 Task: Select the option "anybody" in sharing boards with guests/ inviting guests.
Action: Mouse moved to (145, 163)
Screenshot: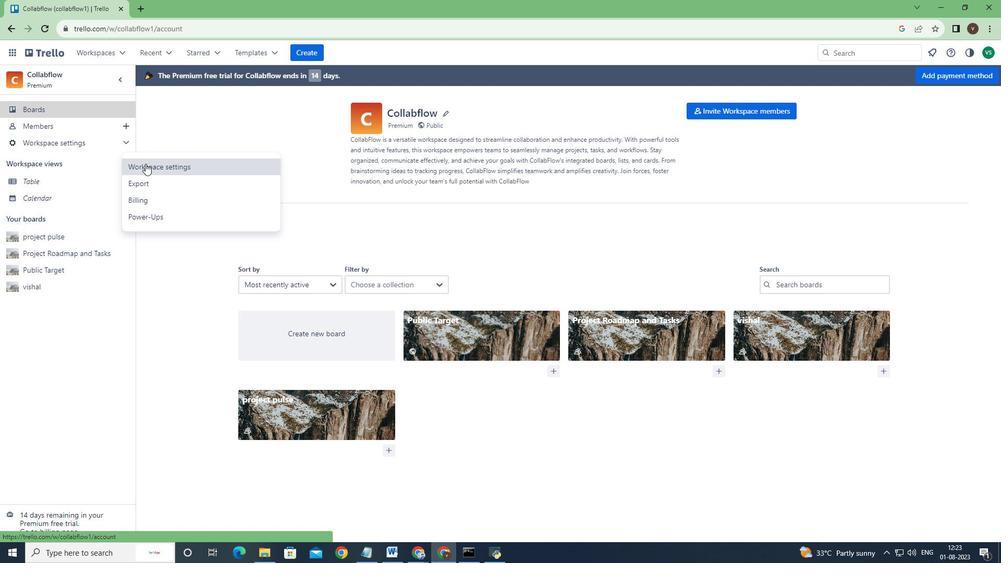 
Action: Mouse pressed left at (145, 163)
Screenshot: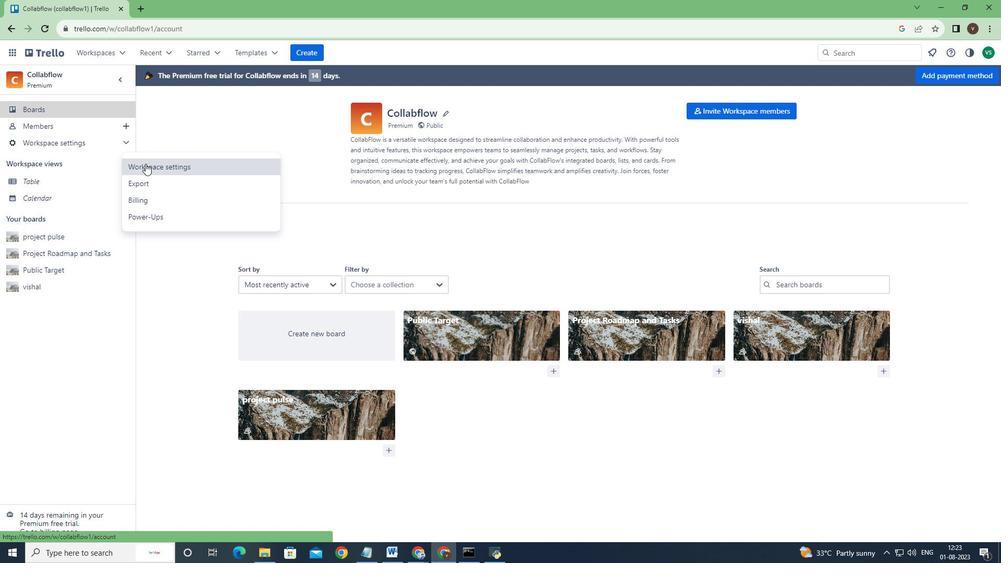 
Action: Mouse moved to (403, 371)
Screenshot: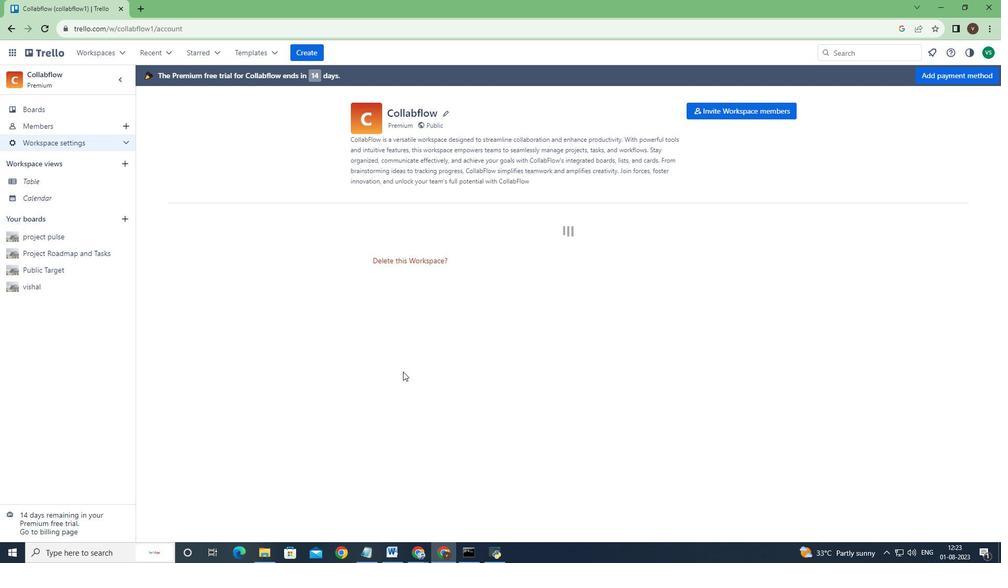
Action: Mouse scrolled (403, 371) with delta (0, 0)
Screenshot: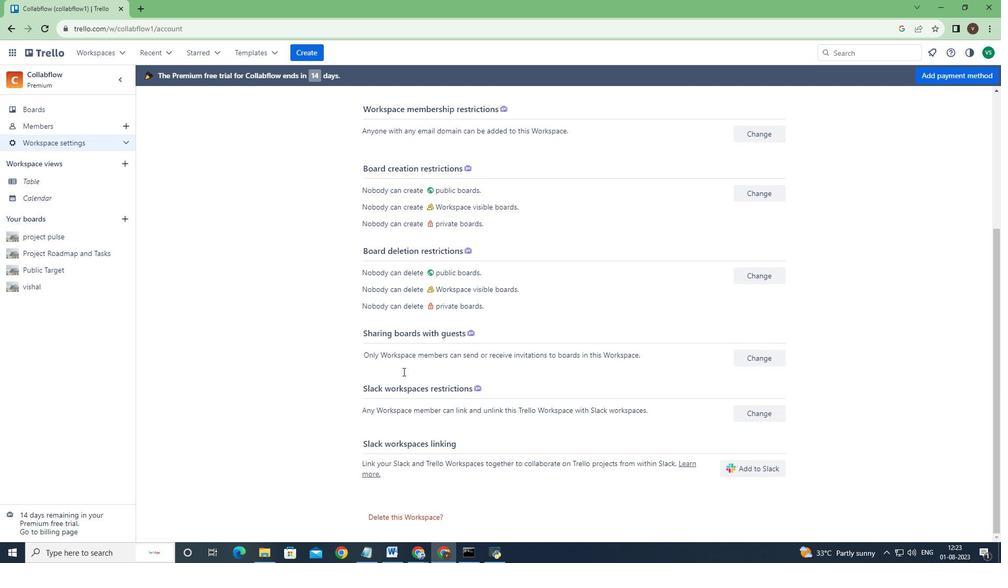 
Action: Mouse scrolled (403, 371) with delta (0, 0)
Screenshot: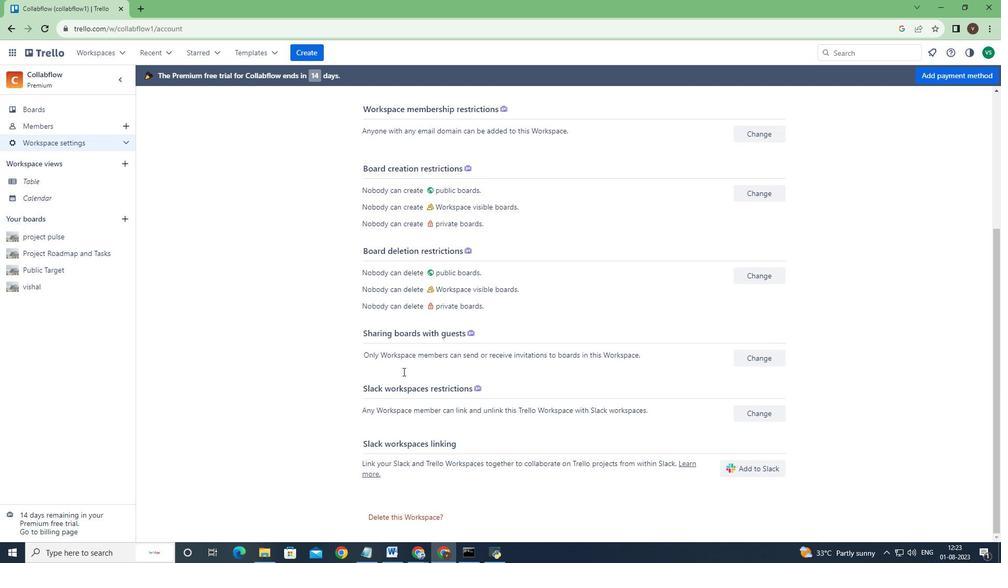 
Action: Mouse scrolled (403, 371) with delta (0, 0)
Screenshot: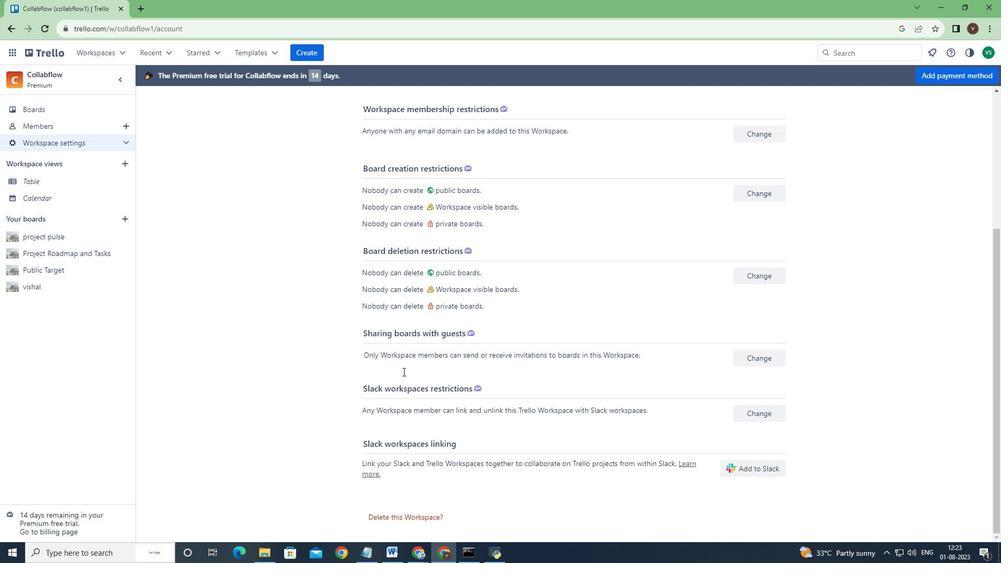 
Action: Mouse scrolled (403, 371) with delta (0, 0)
Screenshot: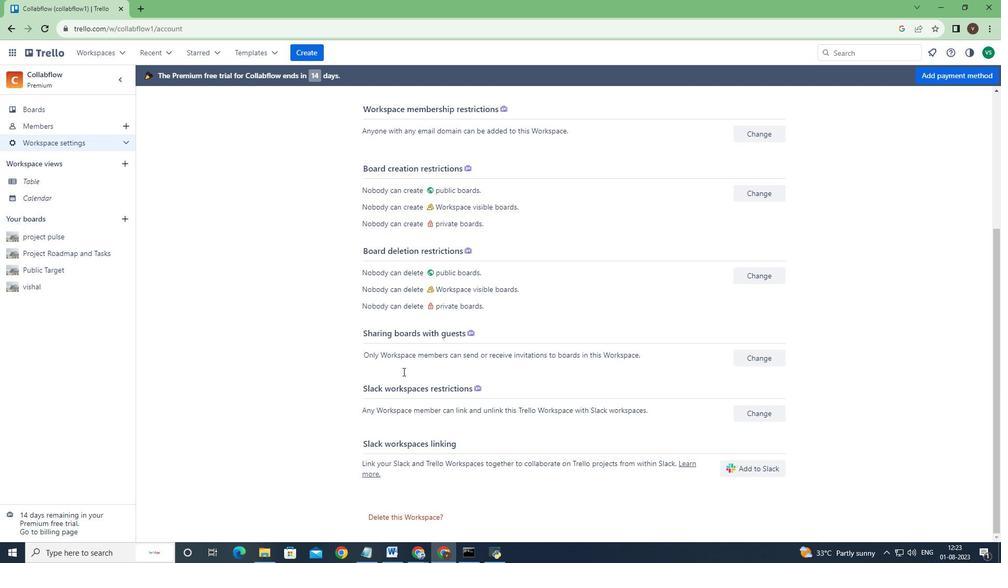 
Action: Mouse scrolled (403, 371) with delta (0, 0)
Screenshot: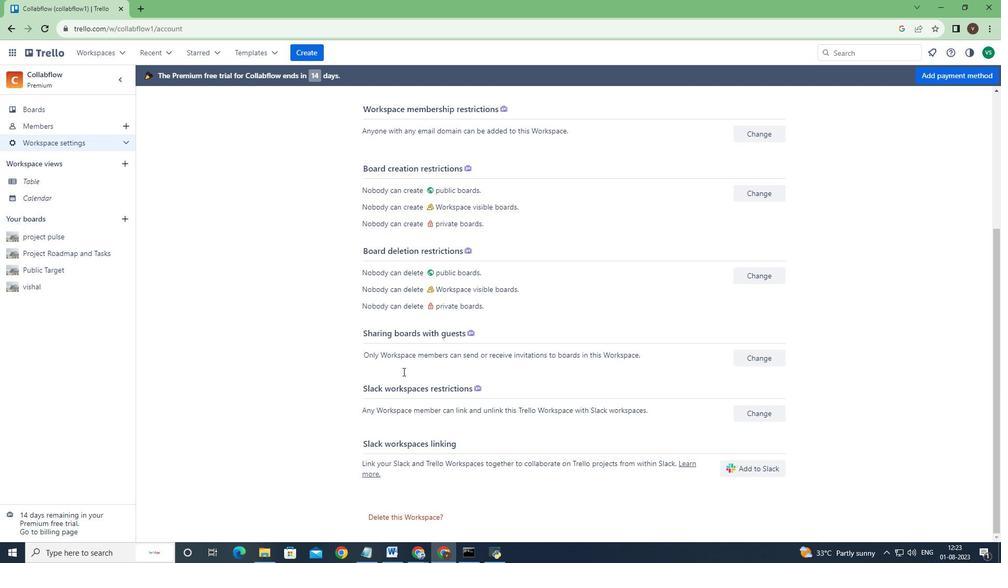 
Action: Mouse moved to (771, 355)
Screenshot: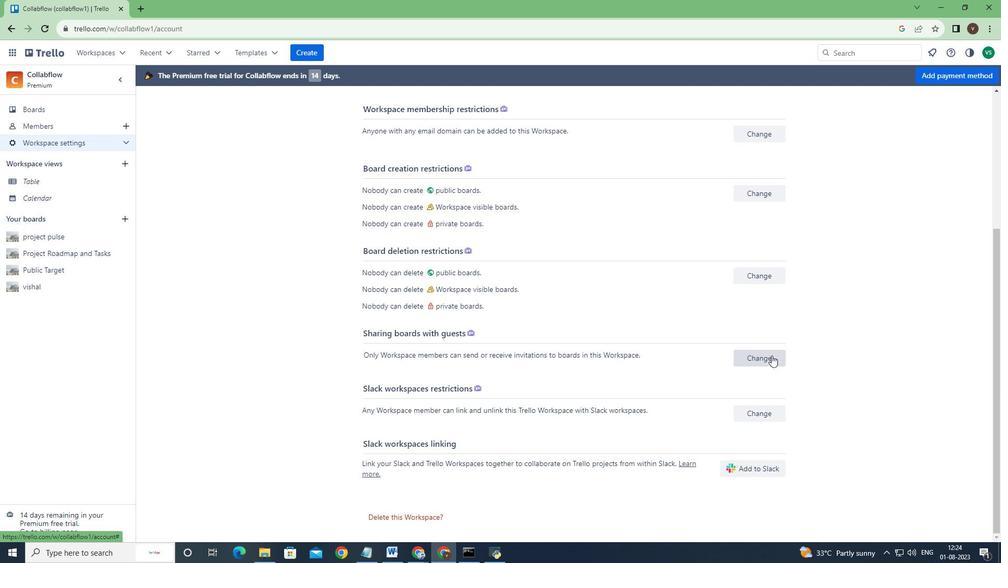 
Action: Mouse pressed left at (771, 355)
Screenshot: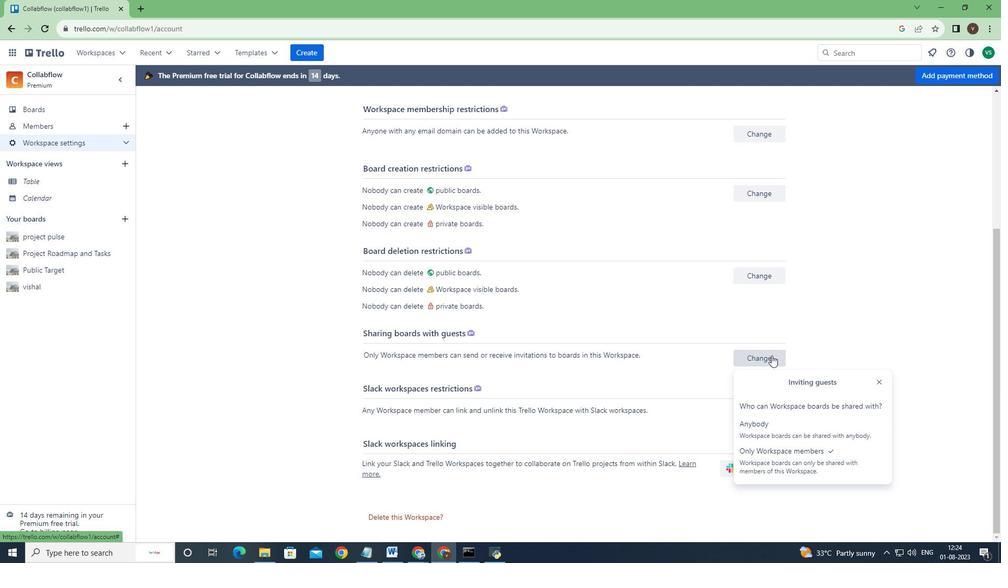 
Action: Mouse moved to (795, 423)
Screenshot: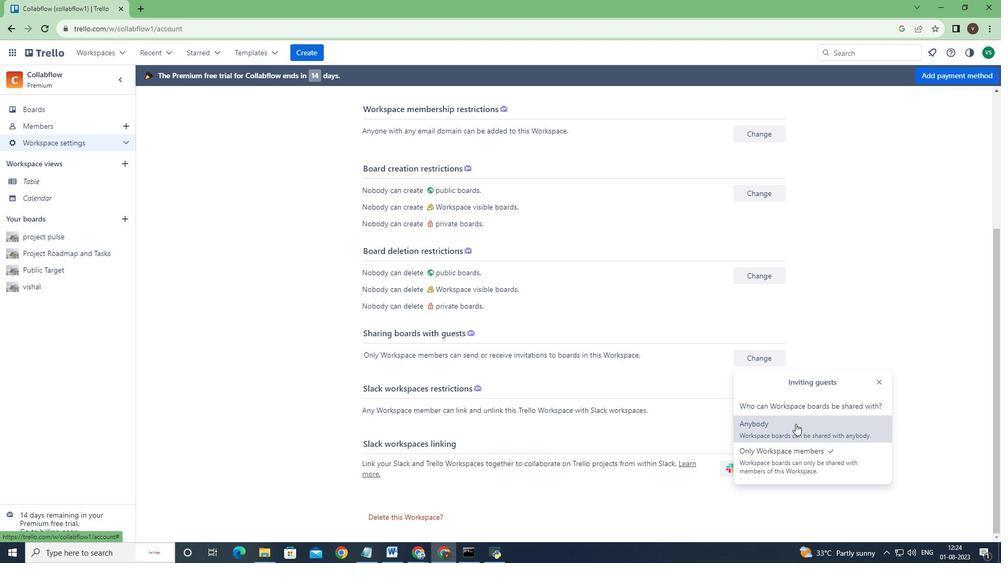 
Action: Mouse pressed left at (795, 423)
Screenshot: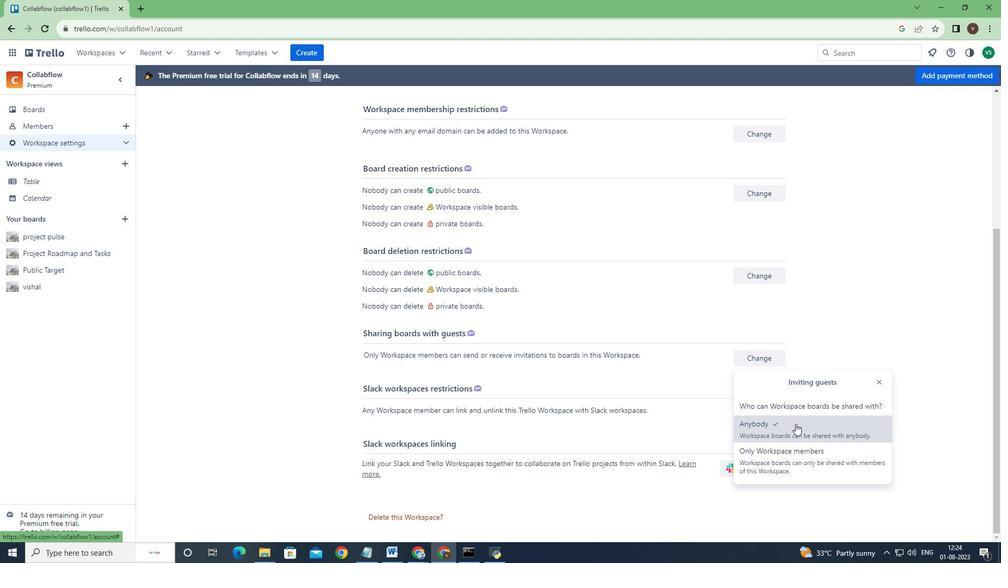 
